 Task: Enable the option that shows detailed inspect tooltip.
Action: Mouse moved to (1076, 36)
Screenshot: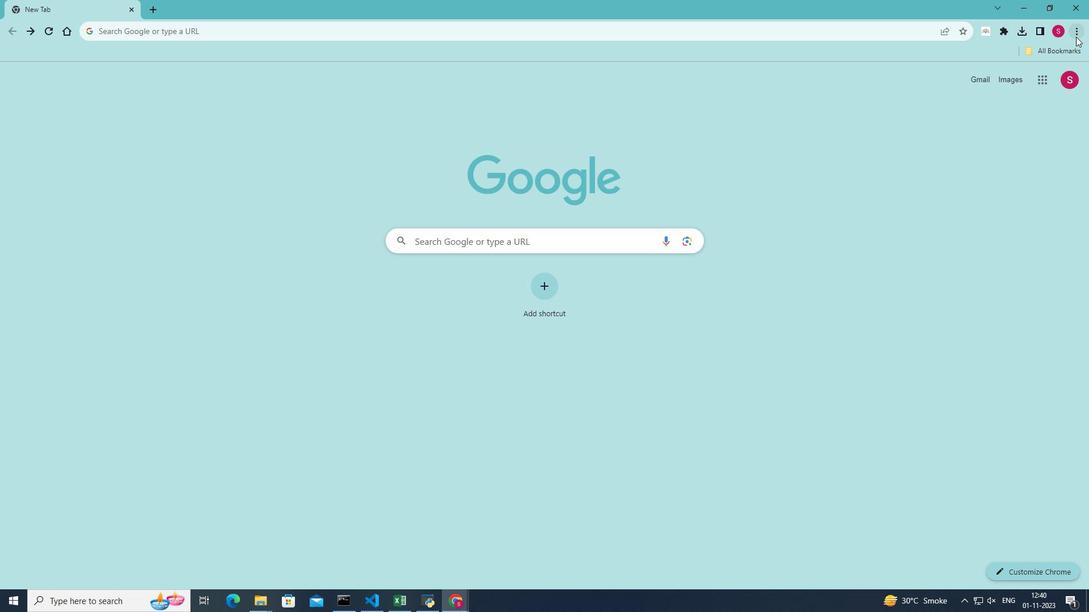 
Action: Mouse pressed left at (1076, 36)
Screenshot: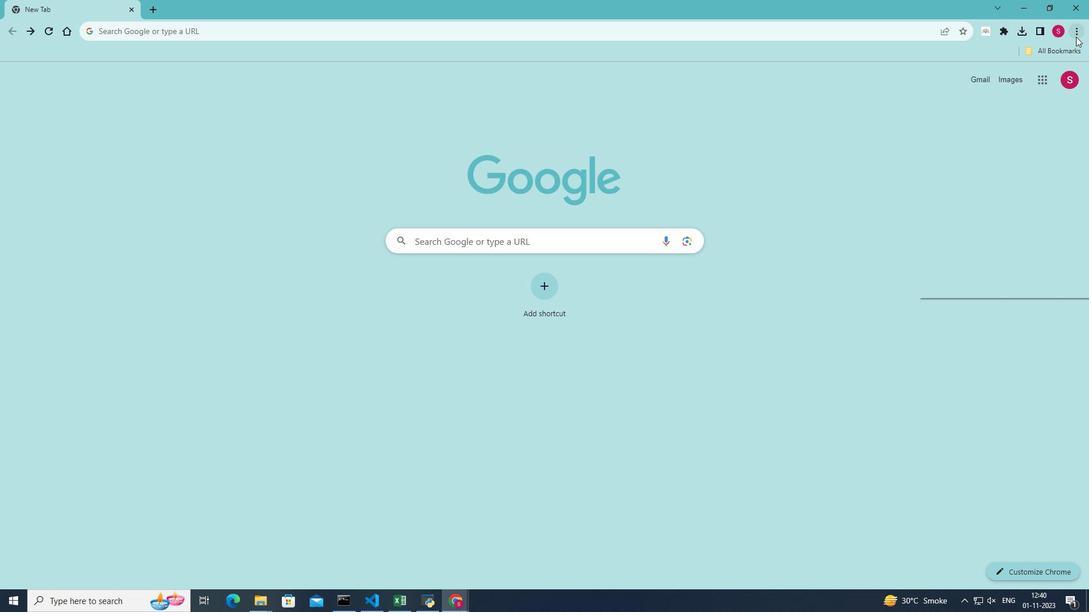 
Action: Mouse moved to (988, 207)
Screenshot: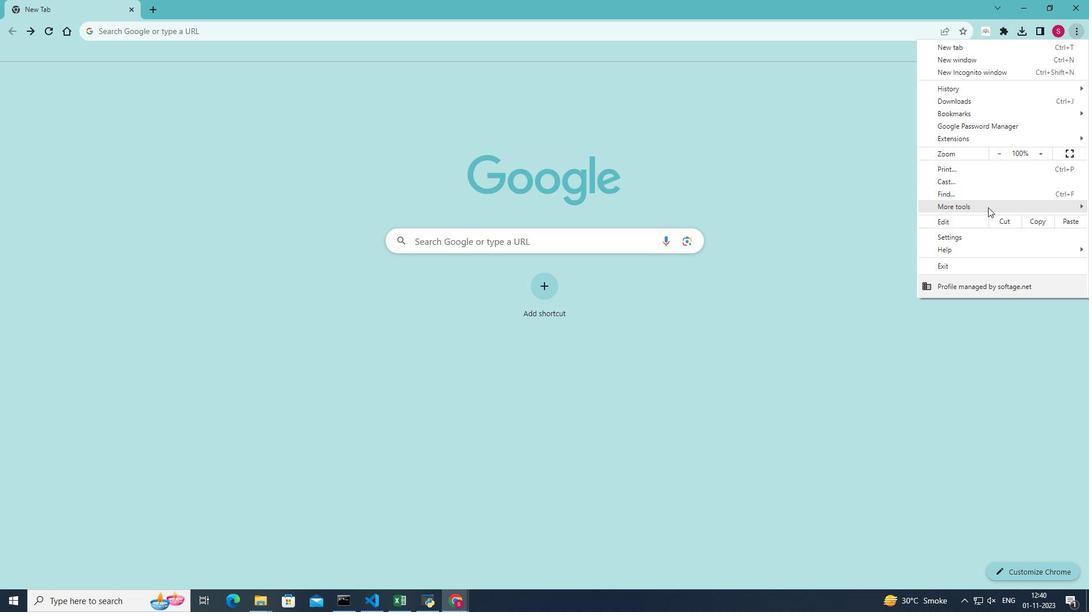 
Action: Mouse pressed left at (988, 207)
Screenshot: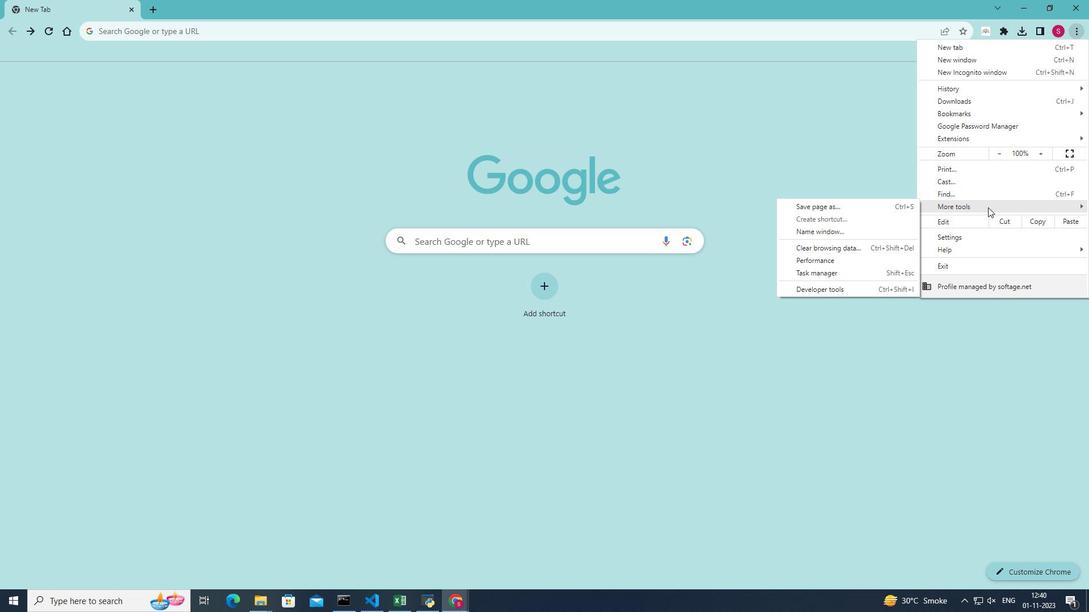 
Action: Mouse moved to (844, 288)
Screenshot: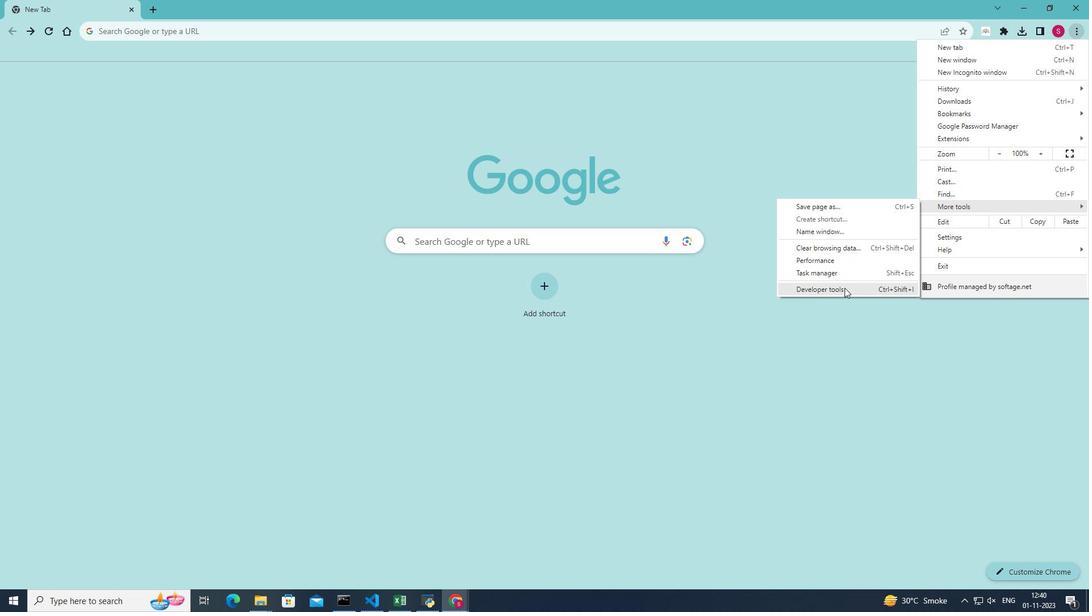
Action: Mouse pressed left at (844, 288)
Screenshot: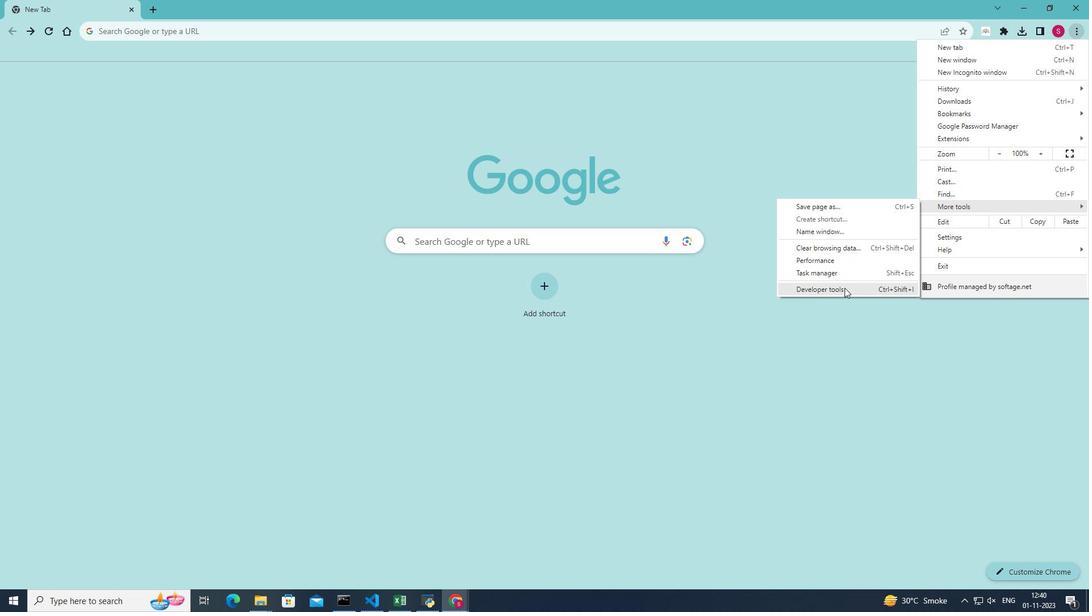 
Action: Mouse moved to (1047, 66)
Screenshot: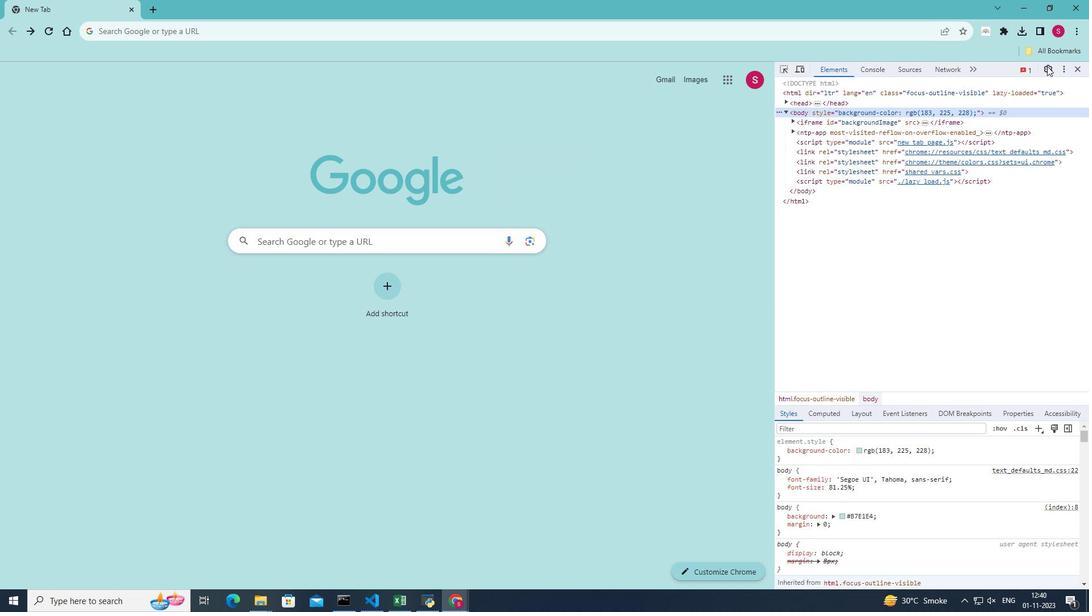 
Action: Mouse pressed left at (1047, 66)
Screenshot: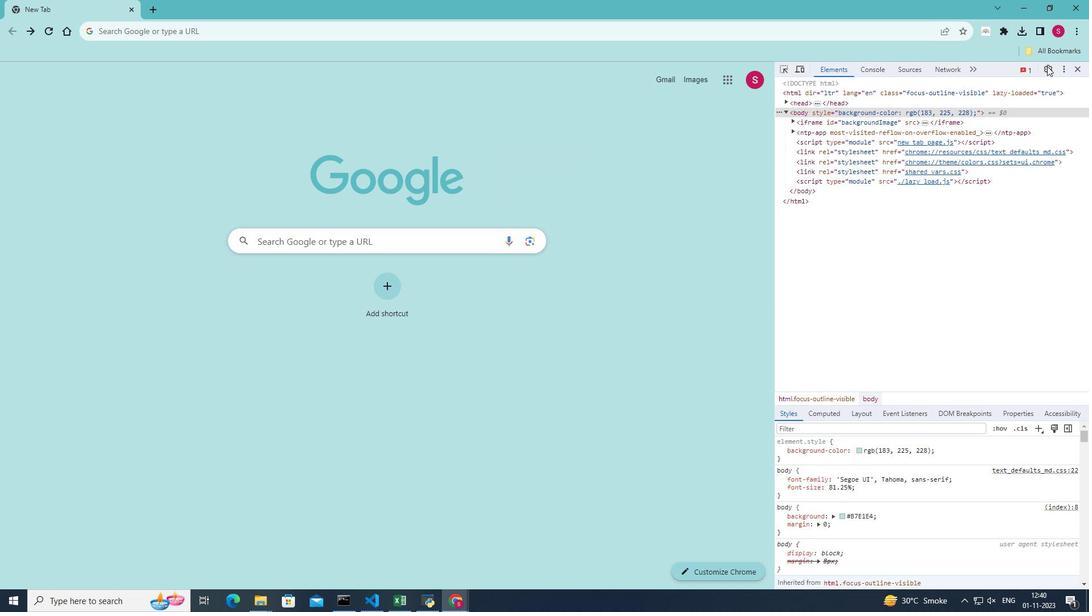 
Action: Mouse moved to (1032, 425)
Screenshot: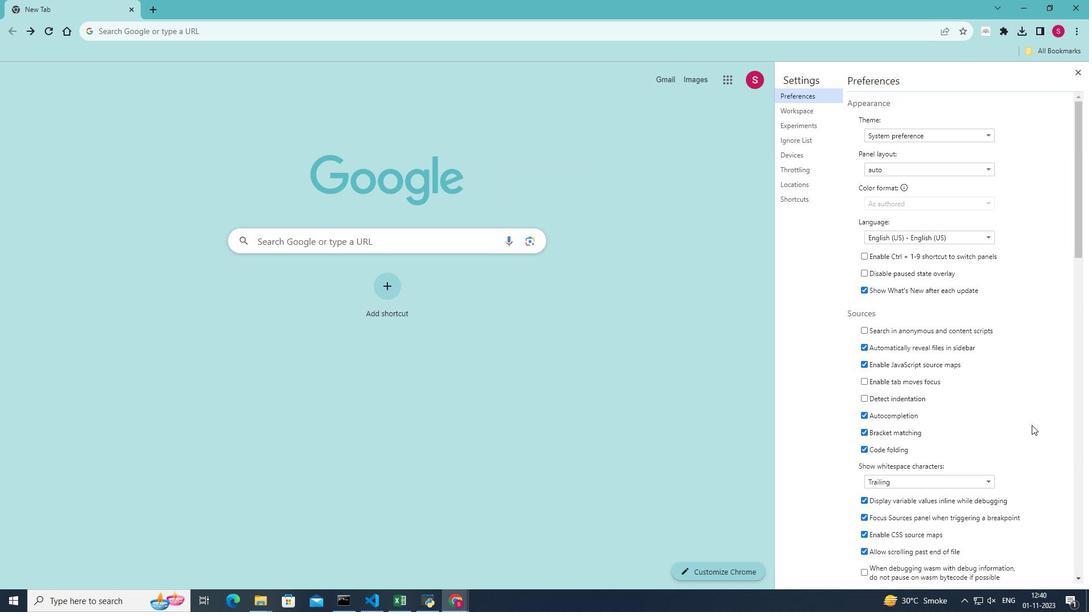 
Action: Mouse scrolled (1032, 424) with delta (0, 0)
Screenshot: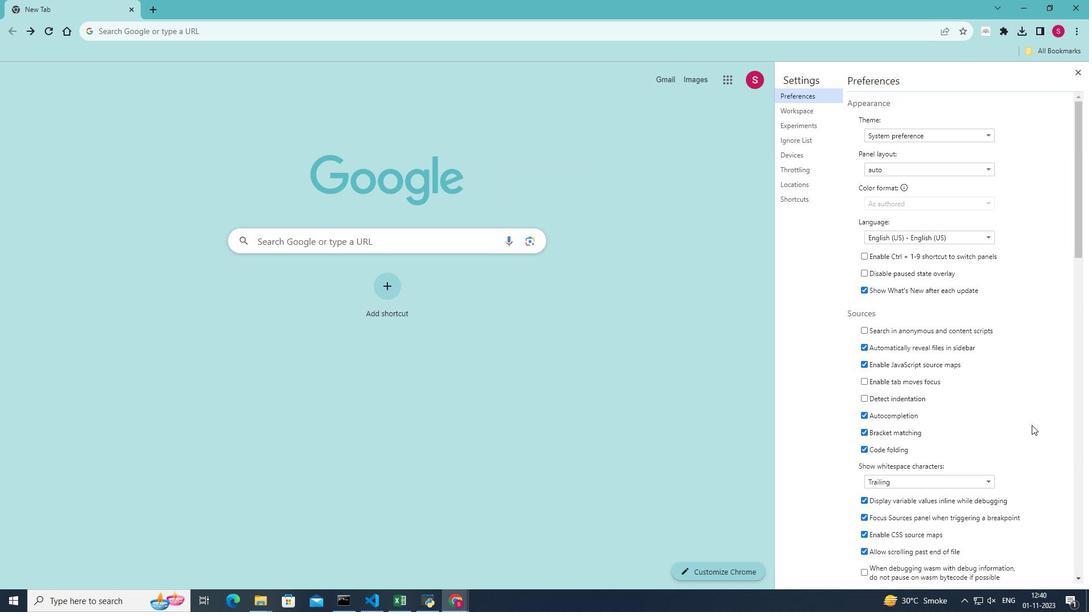 
Action: Mouse scrolled (1032, 424) with delta (0, 0)
Screenshot: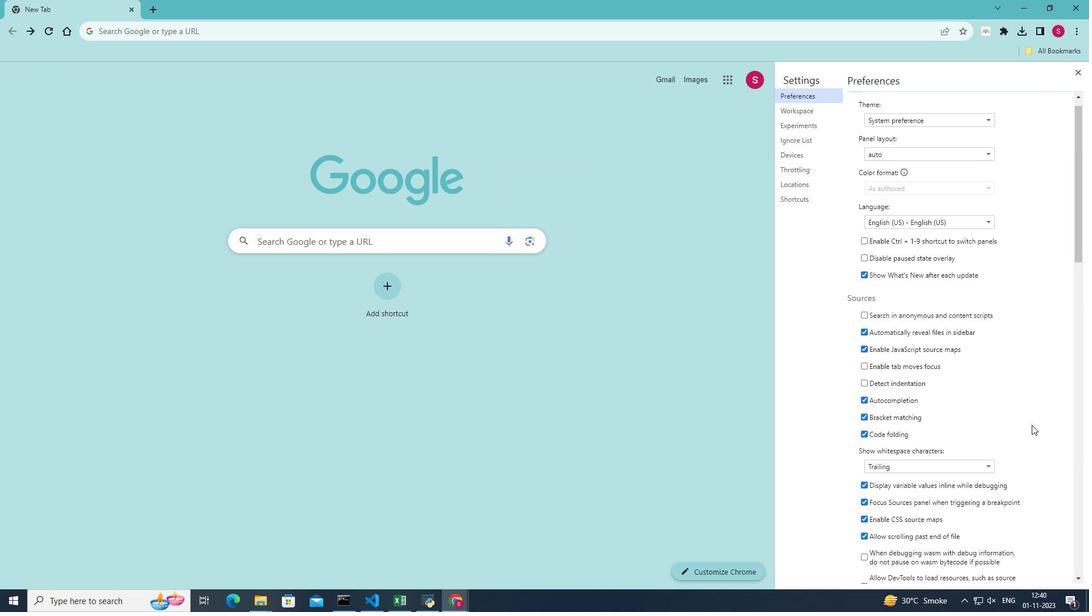 
Action: Mouse scrolled (1032, 424) with delta (0, 0)
Screenshot: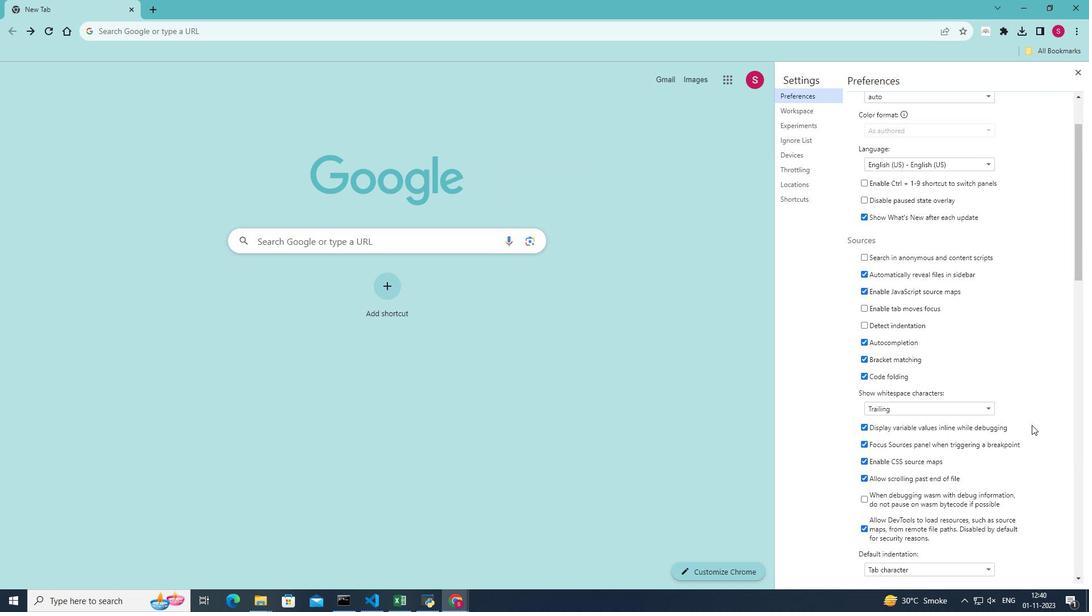 
Action: Mouse scrolled (1032, 424) with delta (0, 0)
Screenshot: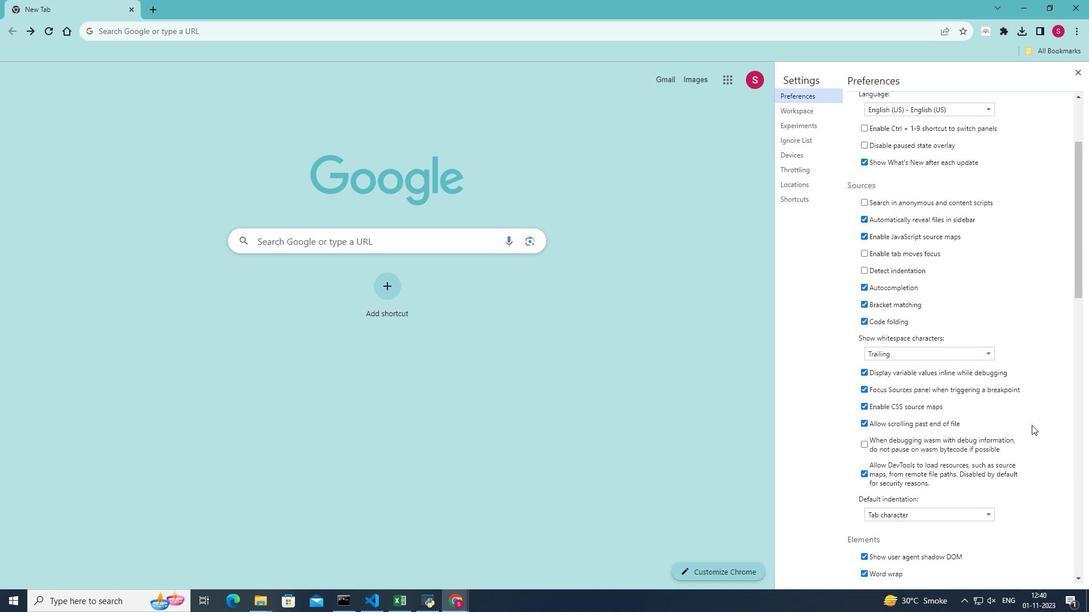 
Action: Mouse scrolled (1032, 424) with delta (0, 0)
Screenshot: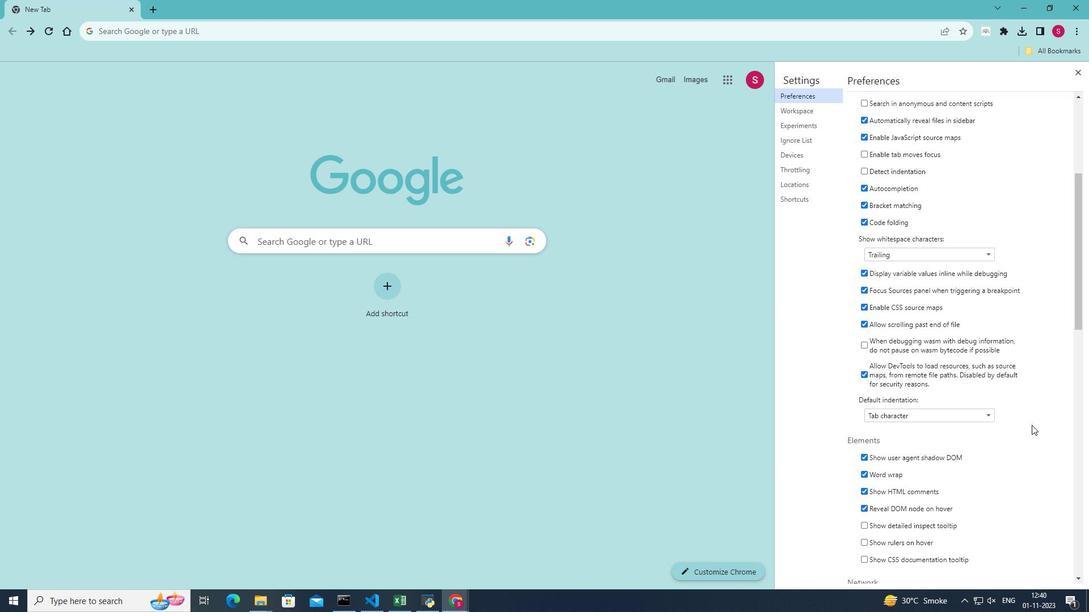 
Action: Mouse scrolled (1032, 424) with delta (0, 0)
Screenshot: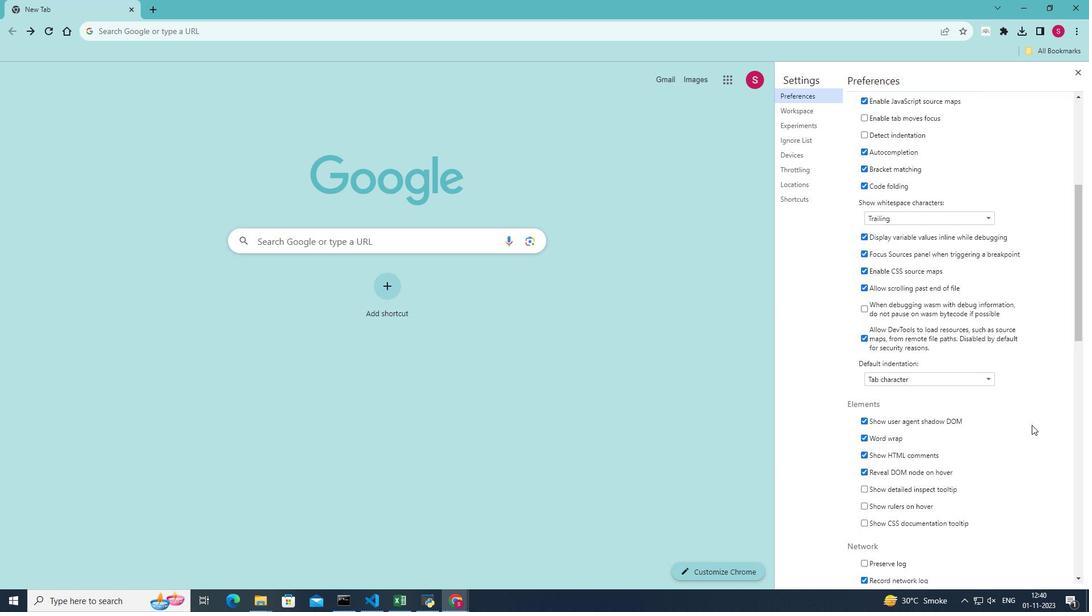
Action: Mouse moved to (863, 413)
Screenshot: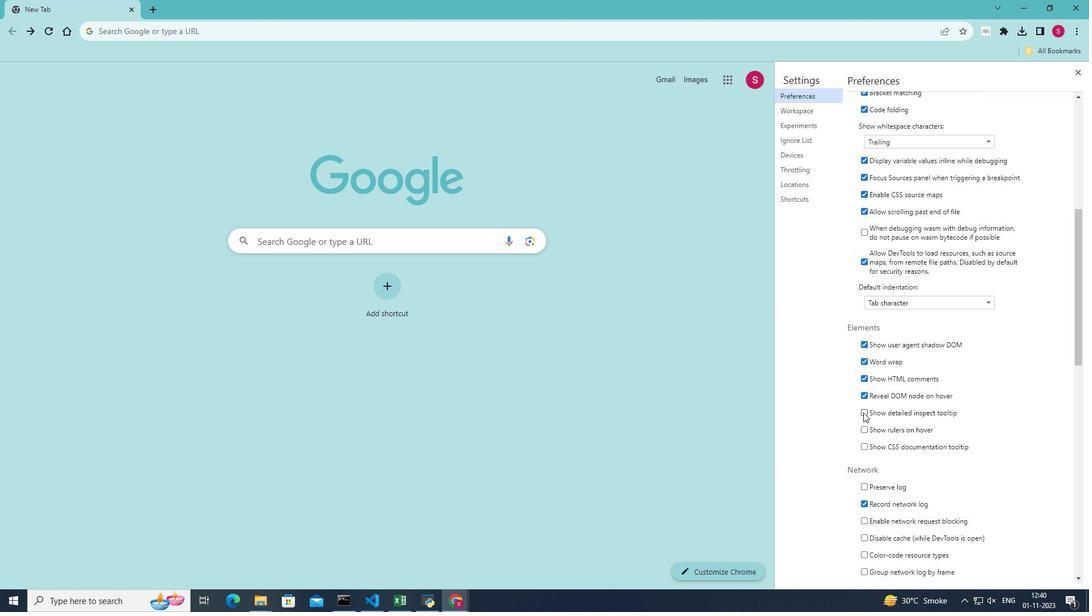 
Action: Mouse pressed left at (863, 413)
Screenshot: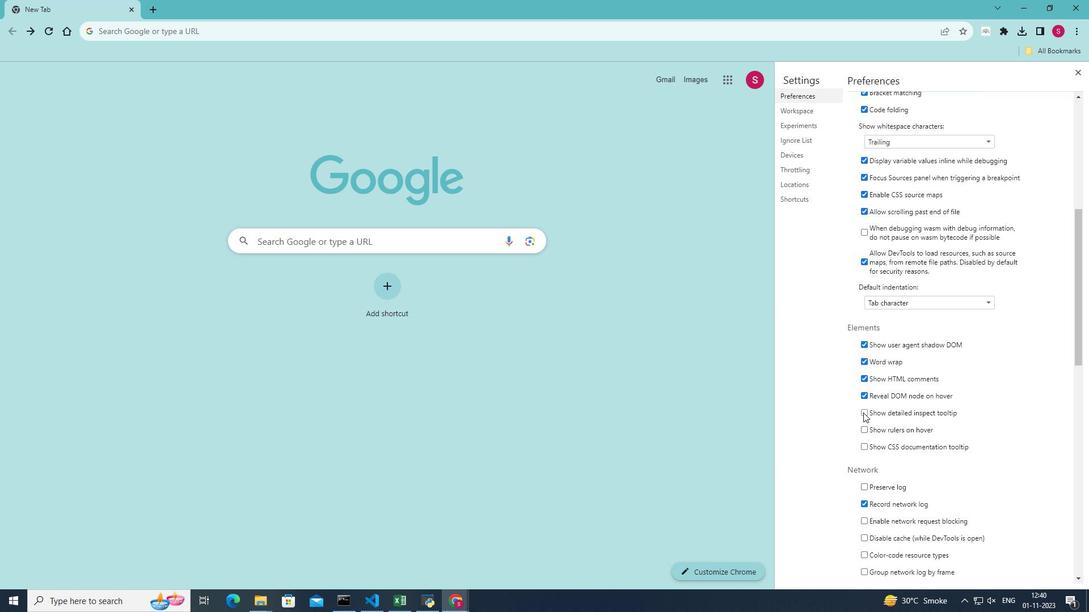 
Action: Mouse moved to (978, 410)
Screenshot: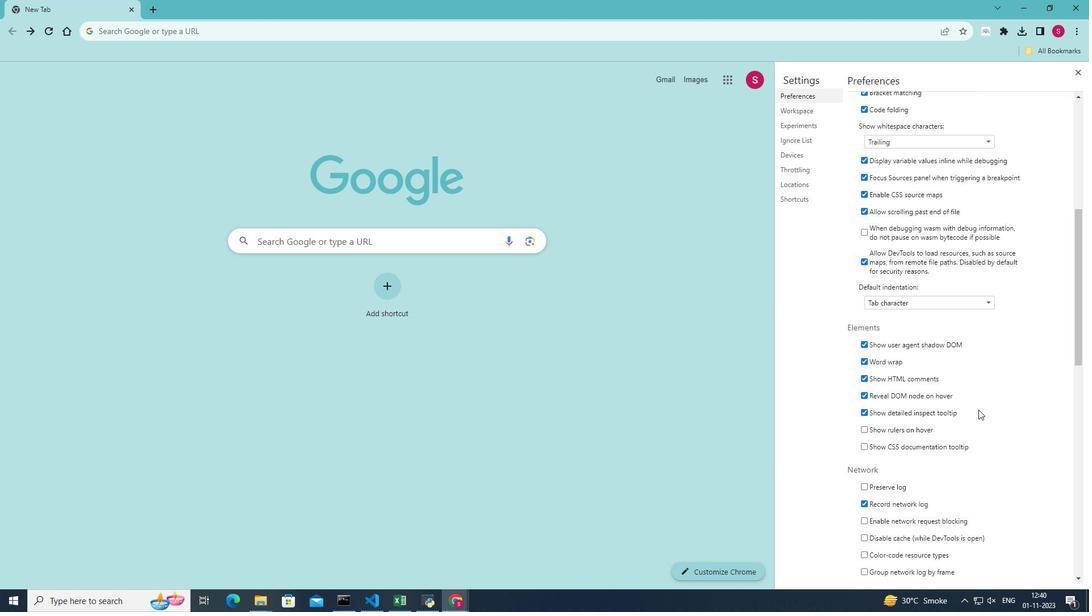 
